 Task: Create a schedule automation trigger every last wednesday of the month at 12:00 PM.
Action: Mouse moved to (1160, 336)
Screenshot: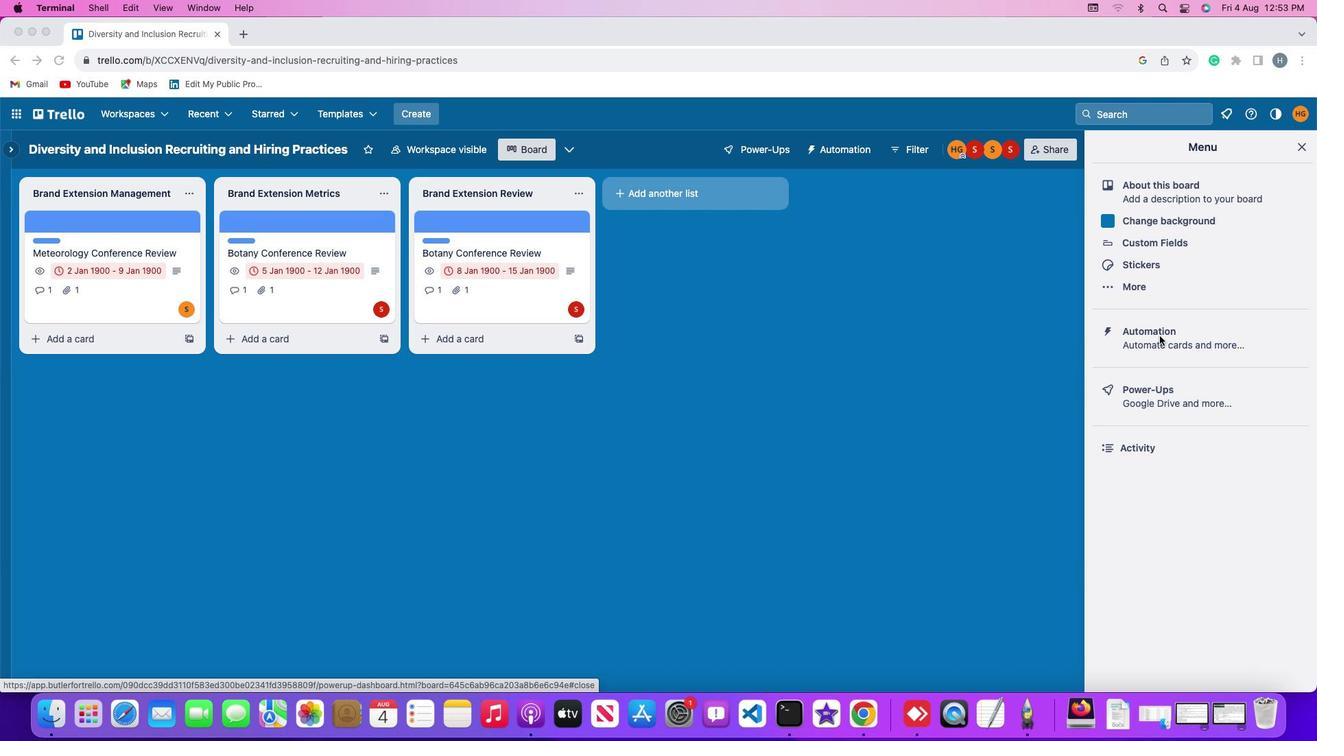 
Action: Mouse pressed left at (1160, 336)
Screenshot: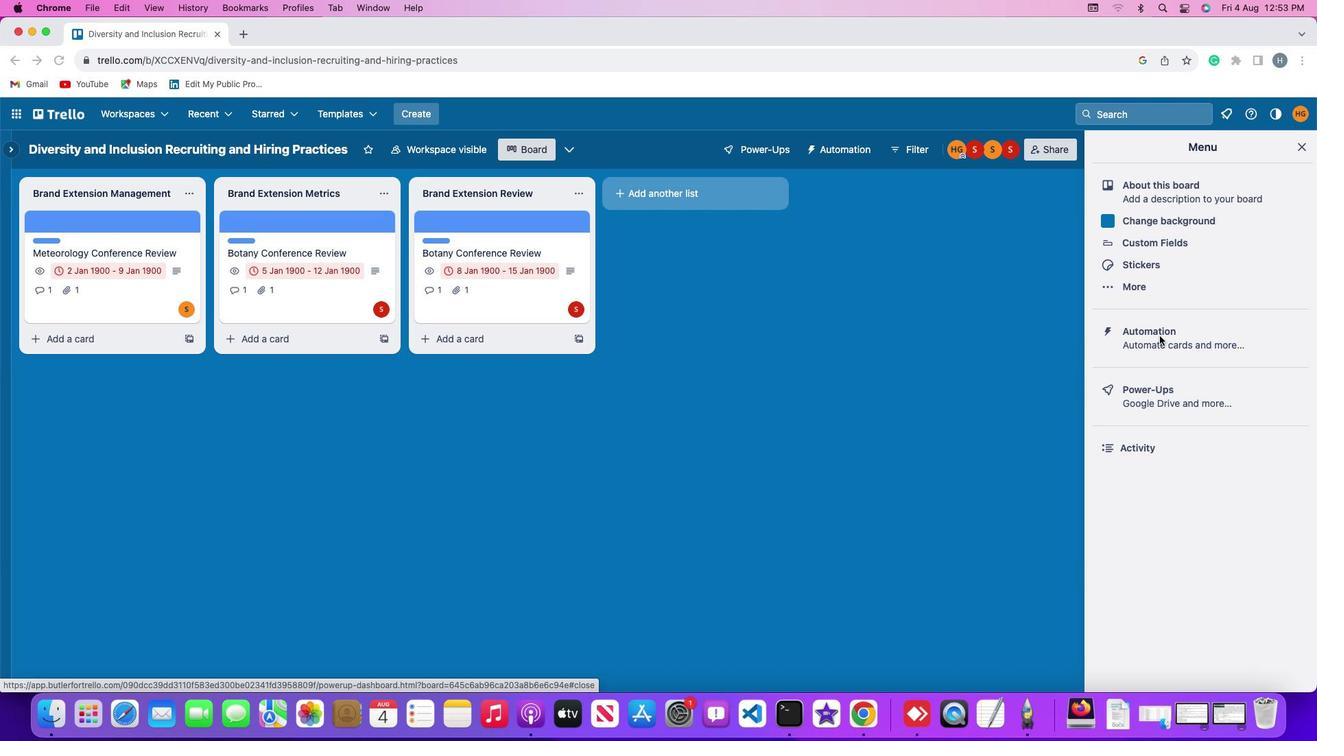 
Action: Mouse pressed left at (1160, 336)
Screenshot: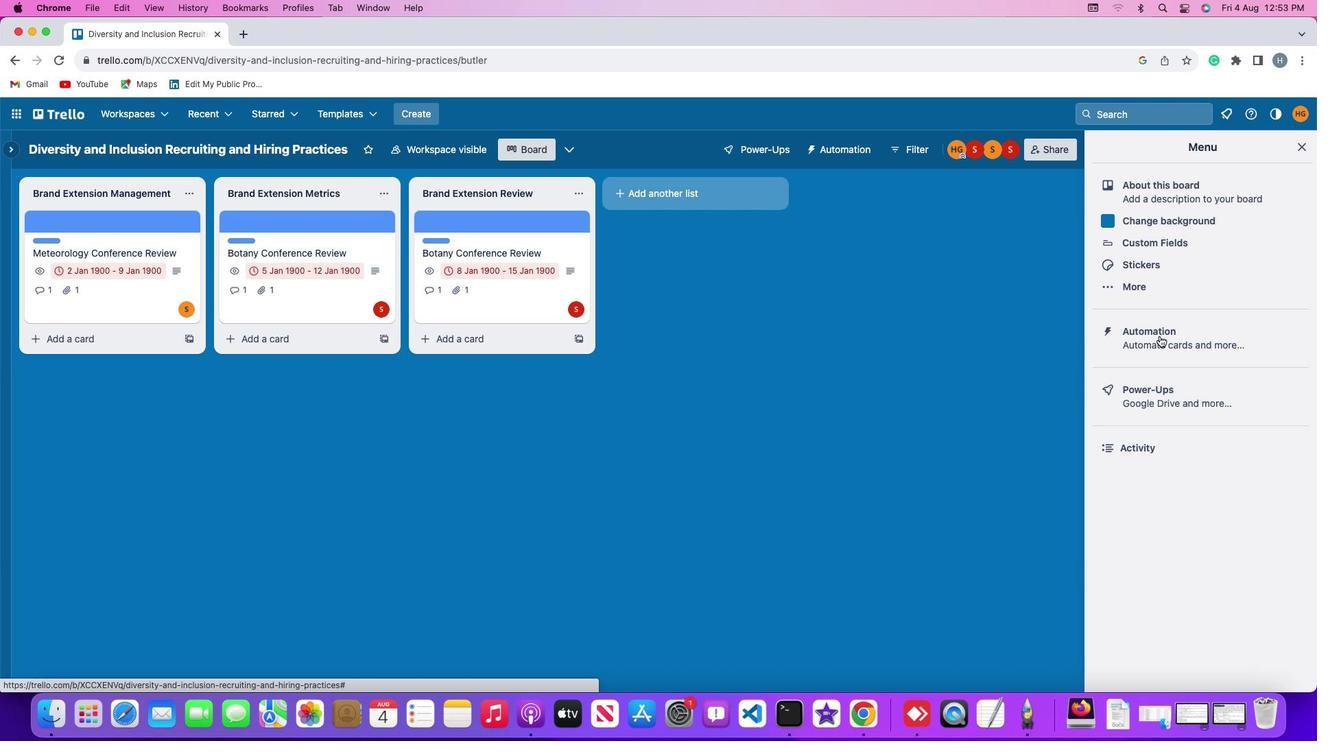 
Action: Mouse moved to (92, 297)
Screenshot: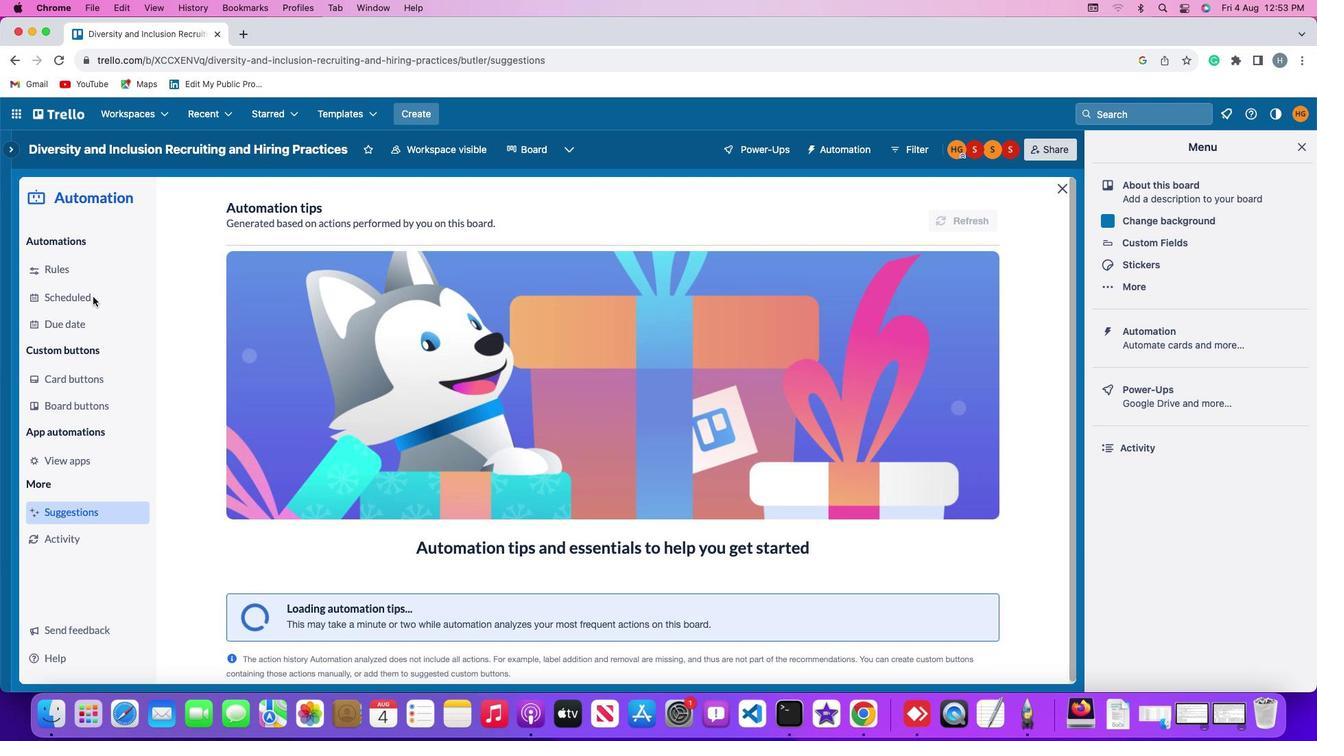 
Action: Mouse pressed left at (92, 297)
Screenshot: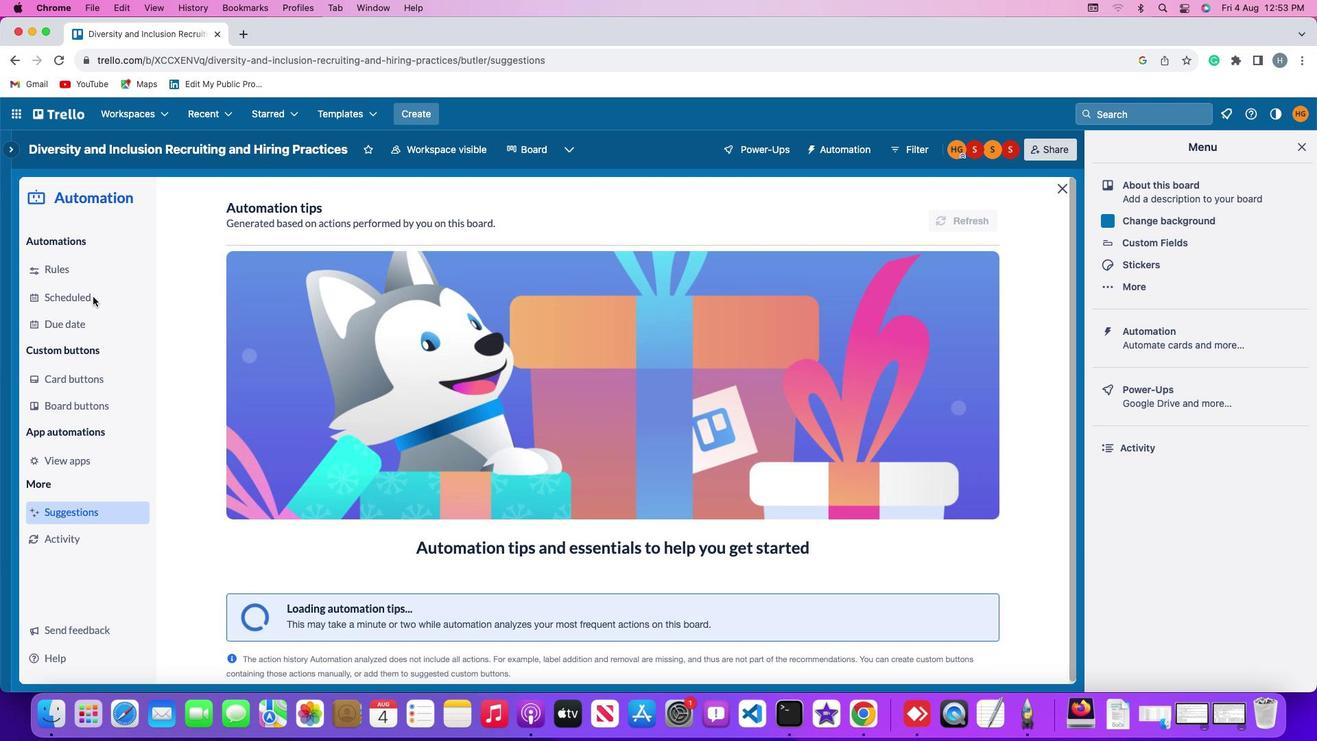 
Action: Mouse moved to (916, 207)
Screenshot: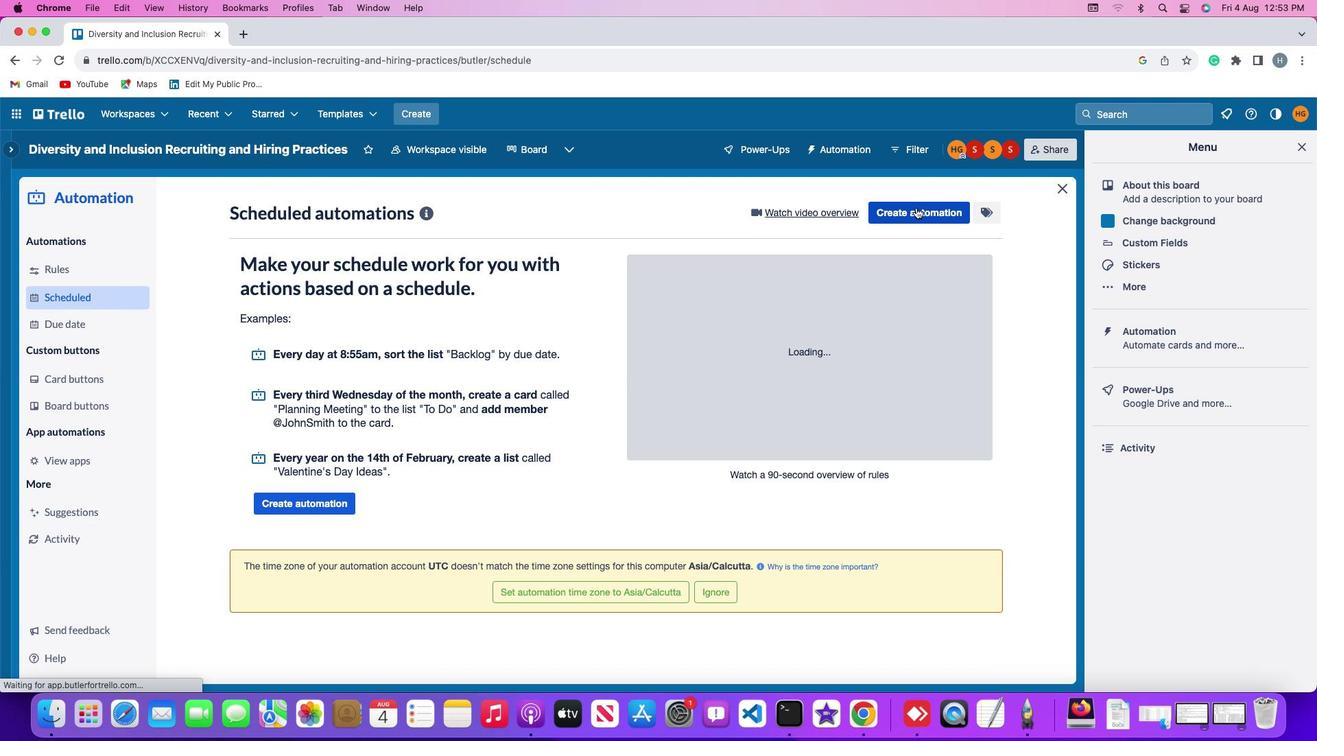 
Action: Mouse pressed left at (916, 207)
Screenshot: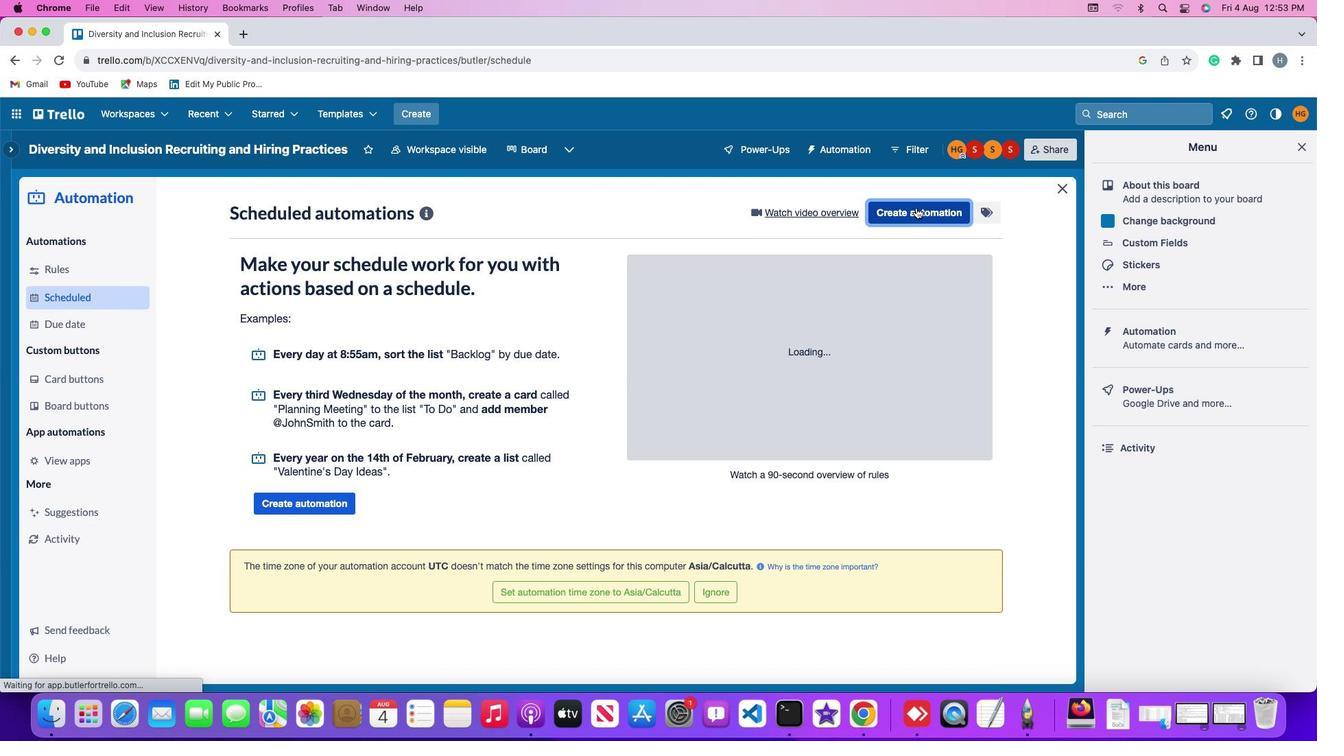 
Action: Mouse moved to (699, 335)
Screenshot: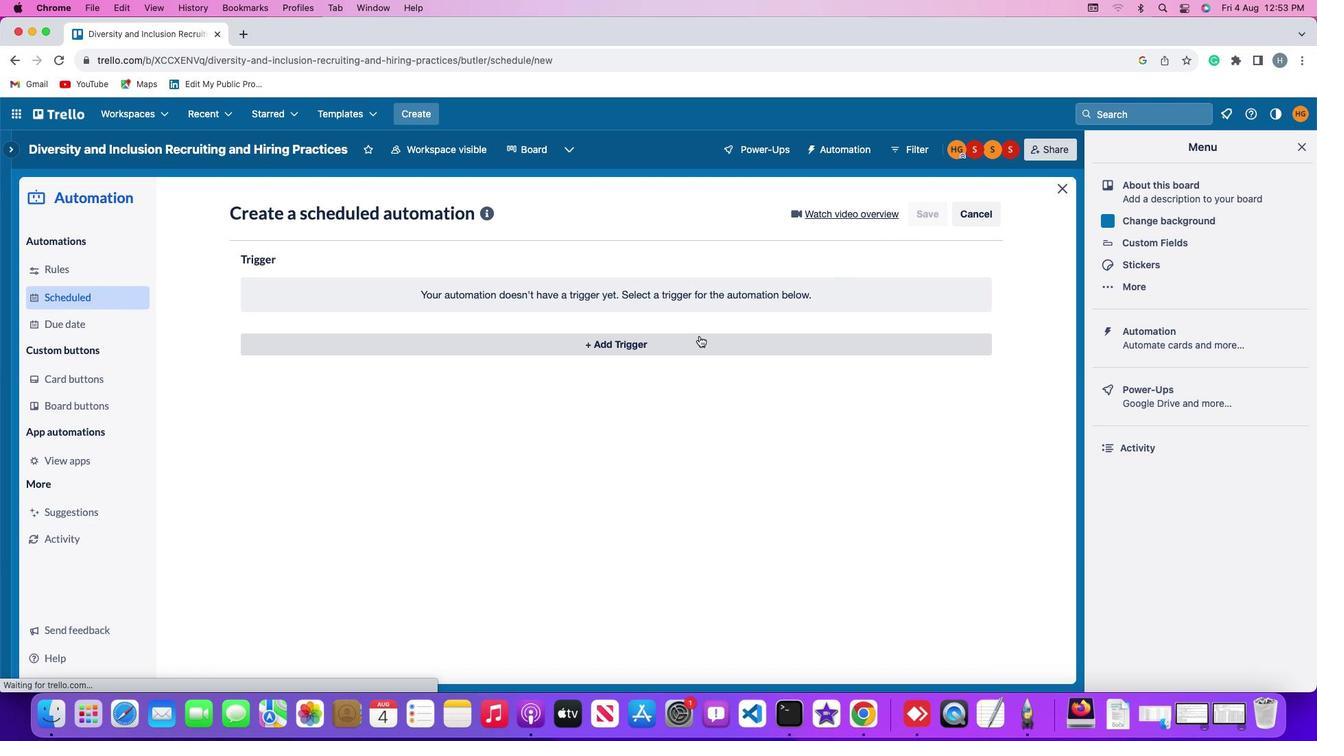 
Action: Mouse pressed left at (699, 335)
Screenshot: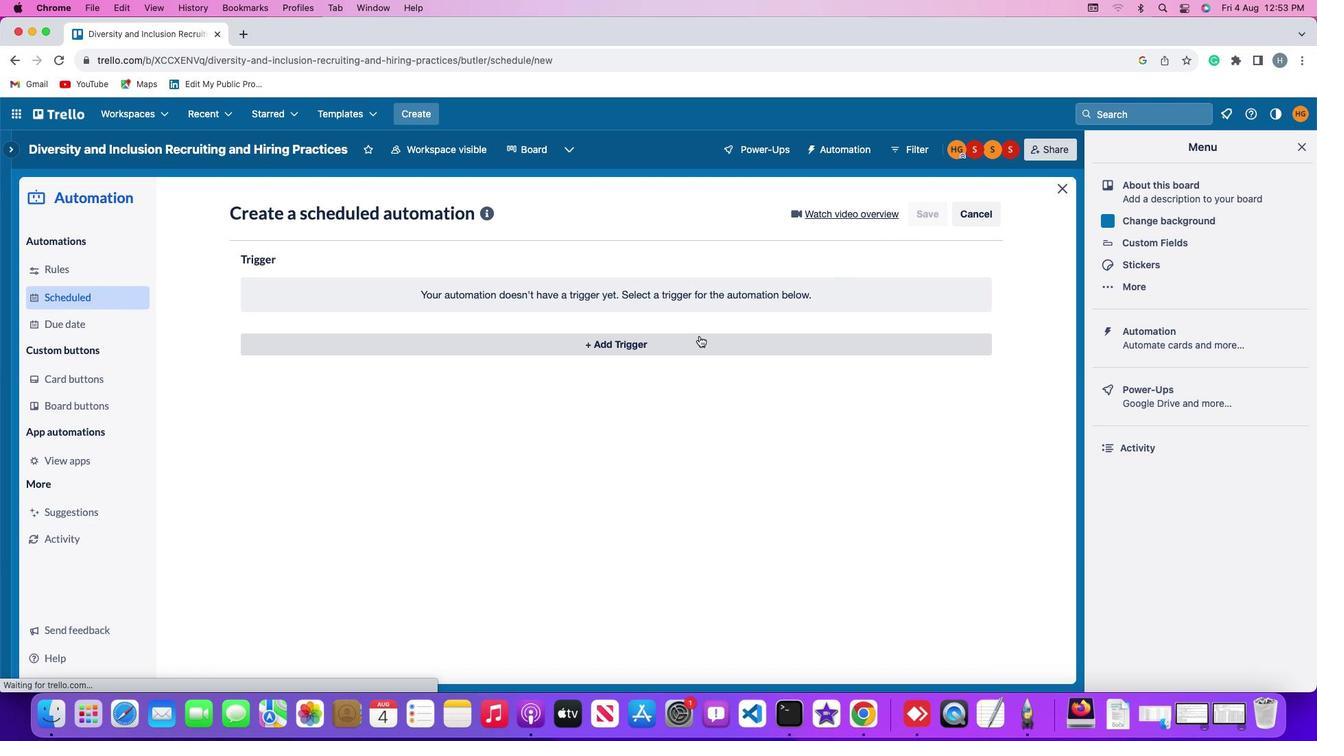 
Action: Mouse moved to (295, 658)
Screenshot: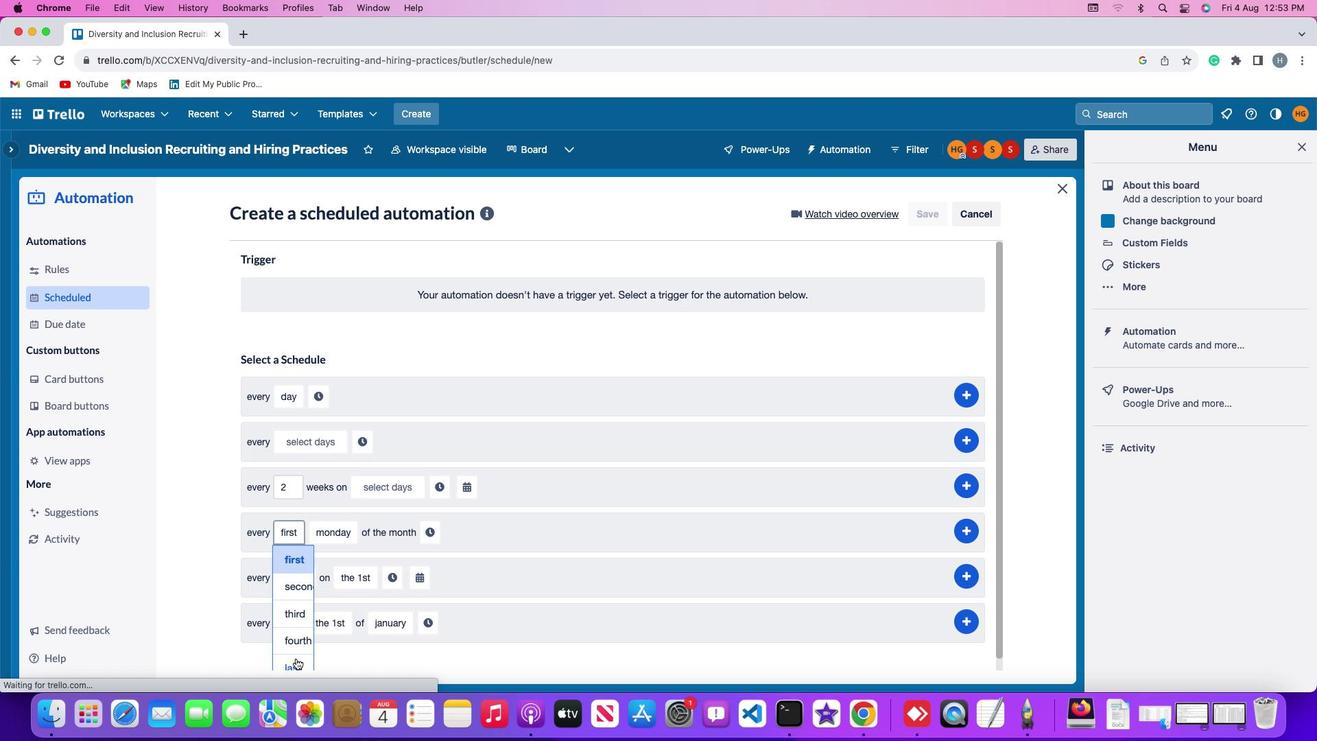 
Action: Mouse pressed left at (295, 658)
Screenshot: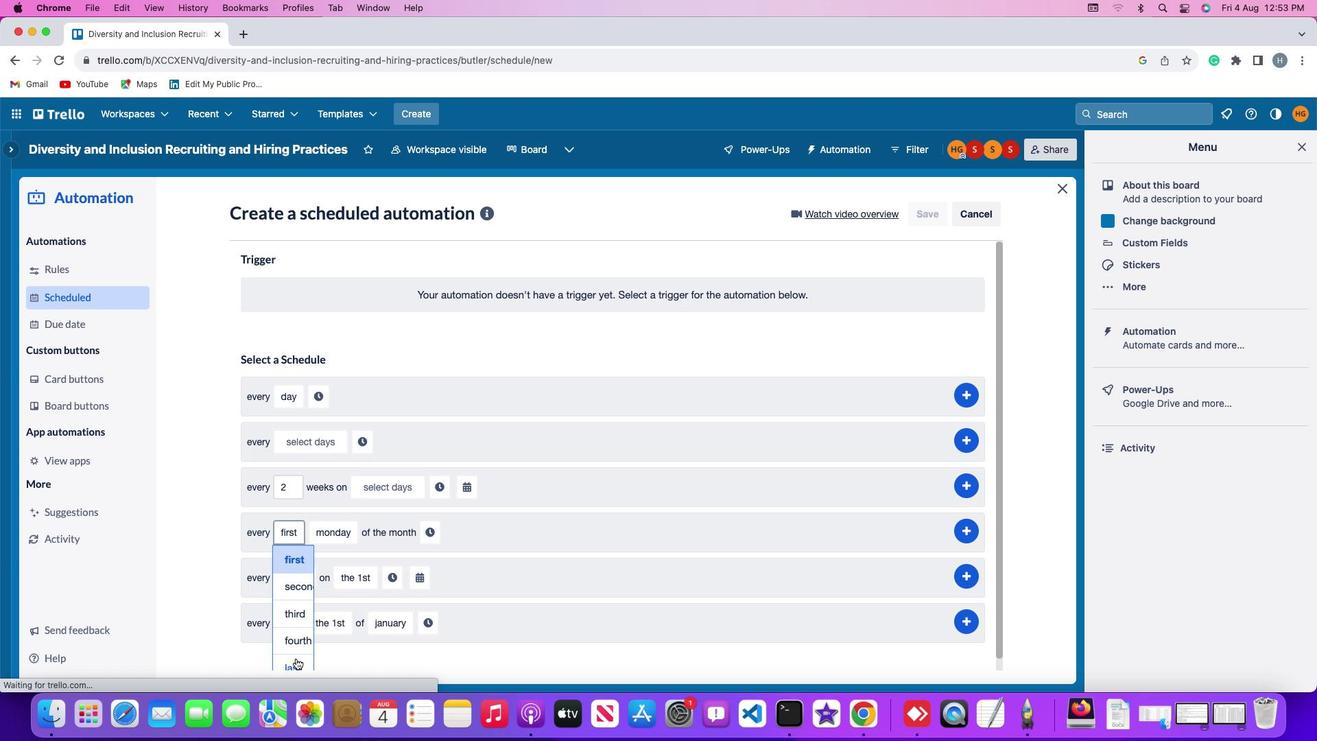 
Action: Mouse moved to (378, 395)
Screenshot: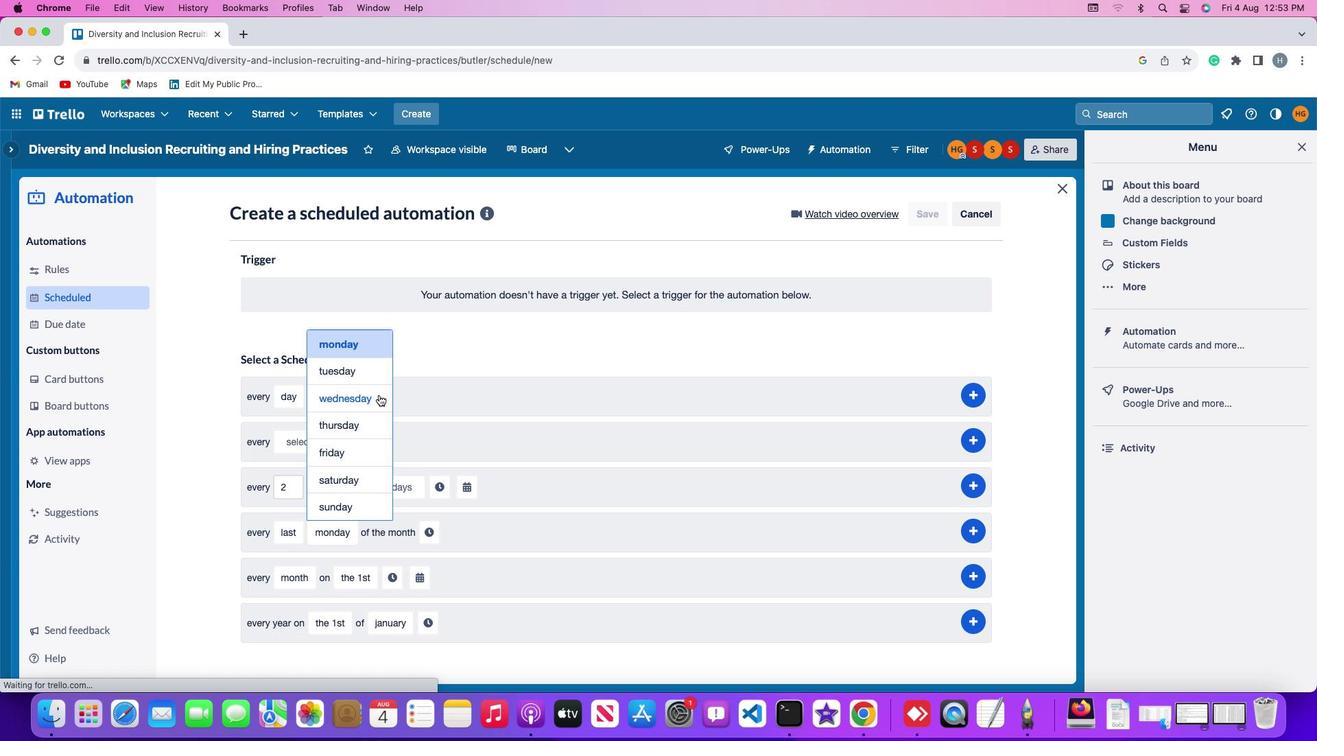 
Action: Mouse pressed left at (378, 395)
Screenshot: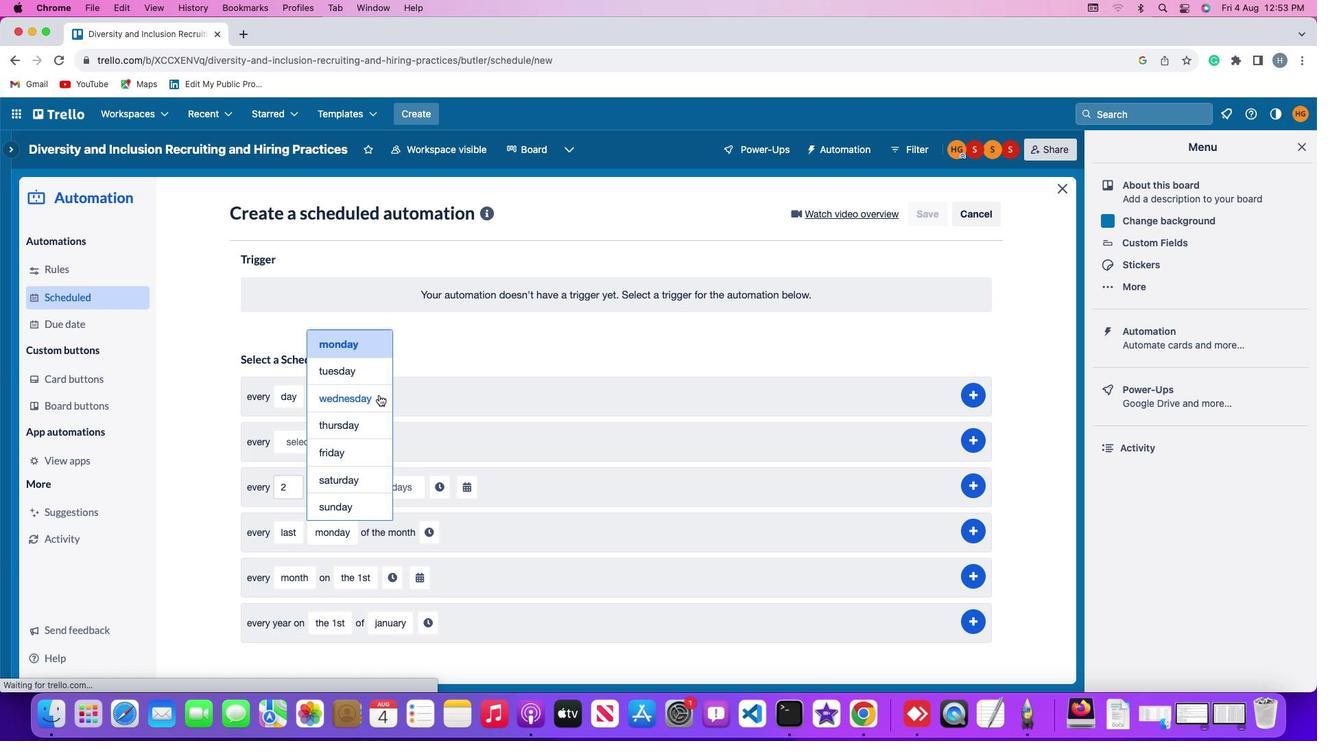 
Action: Mouse moved to (444, 530)
Screenshot: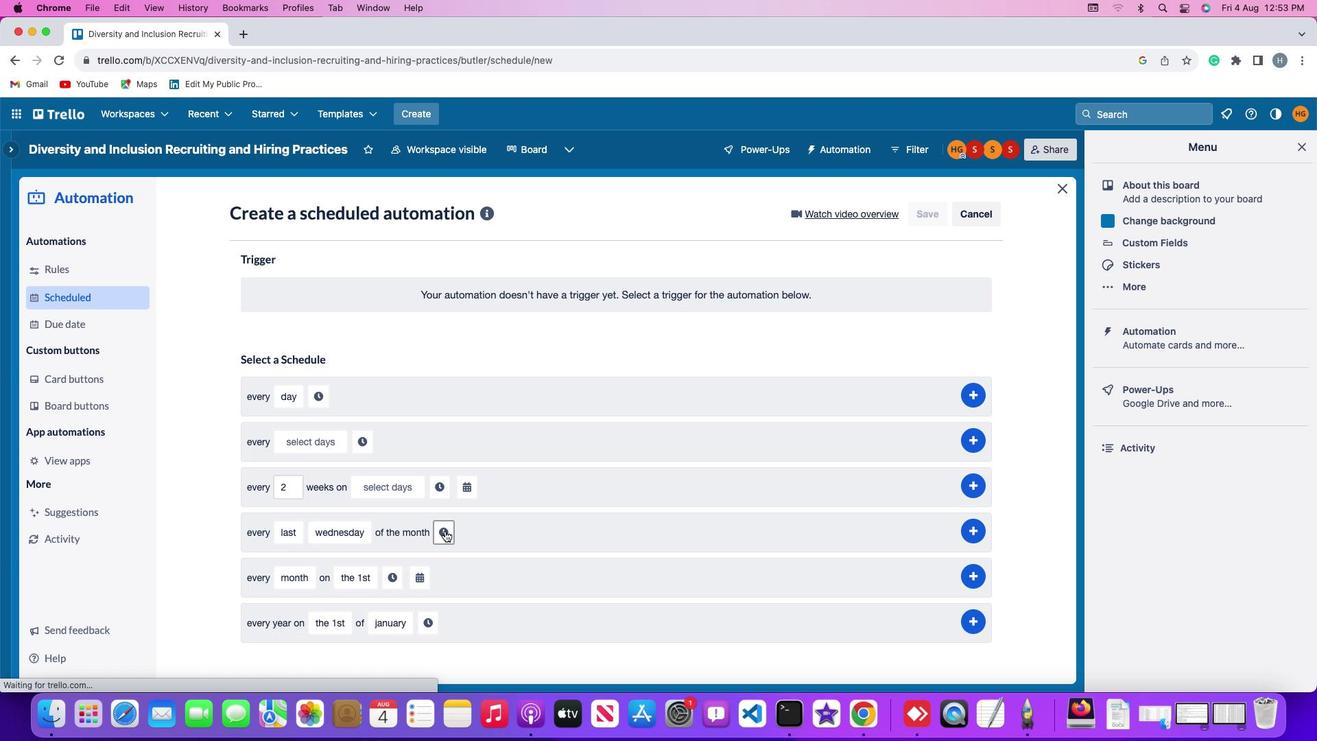 
Action: Mouse pressed left at (444, 530)
Screenshot: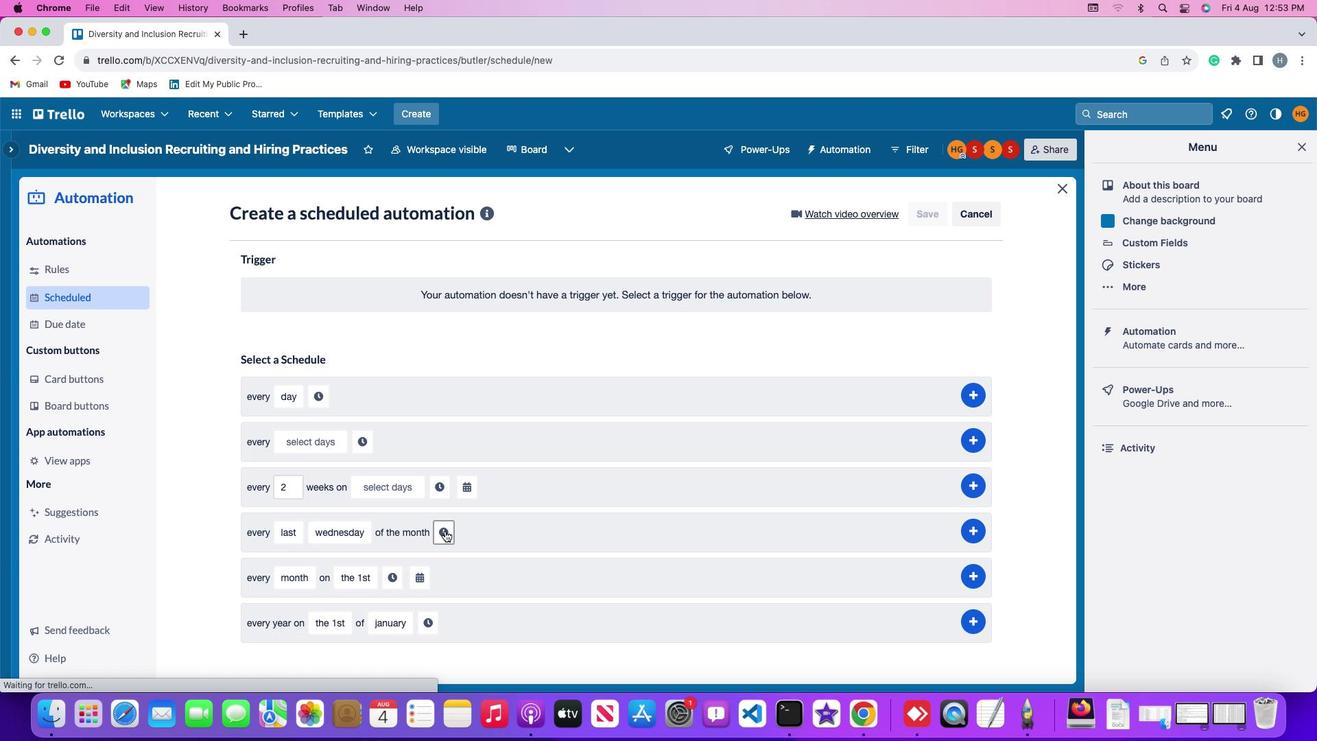 
Action: Mouse moved to (477, 533)
Screenshot: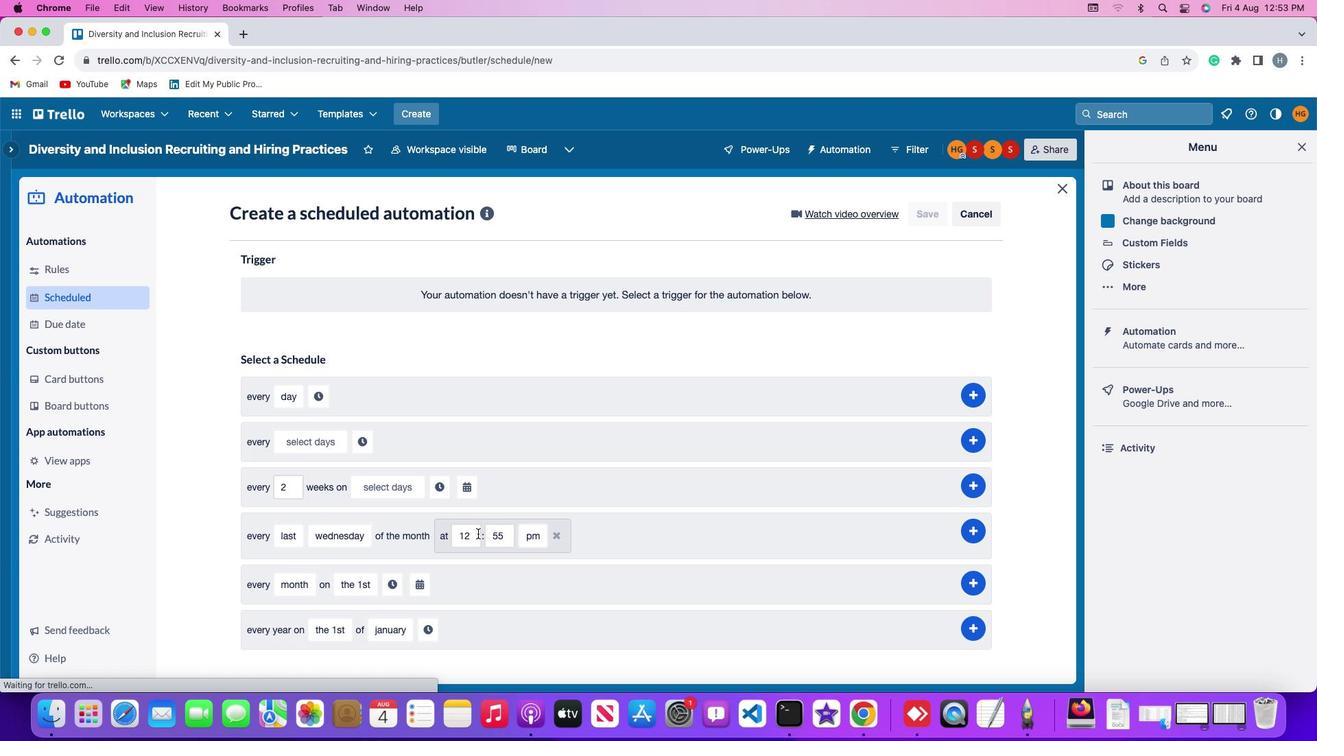 
Action: Mouse pressed left at (477, 533)
Screenshot: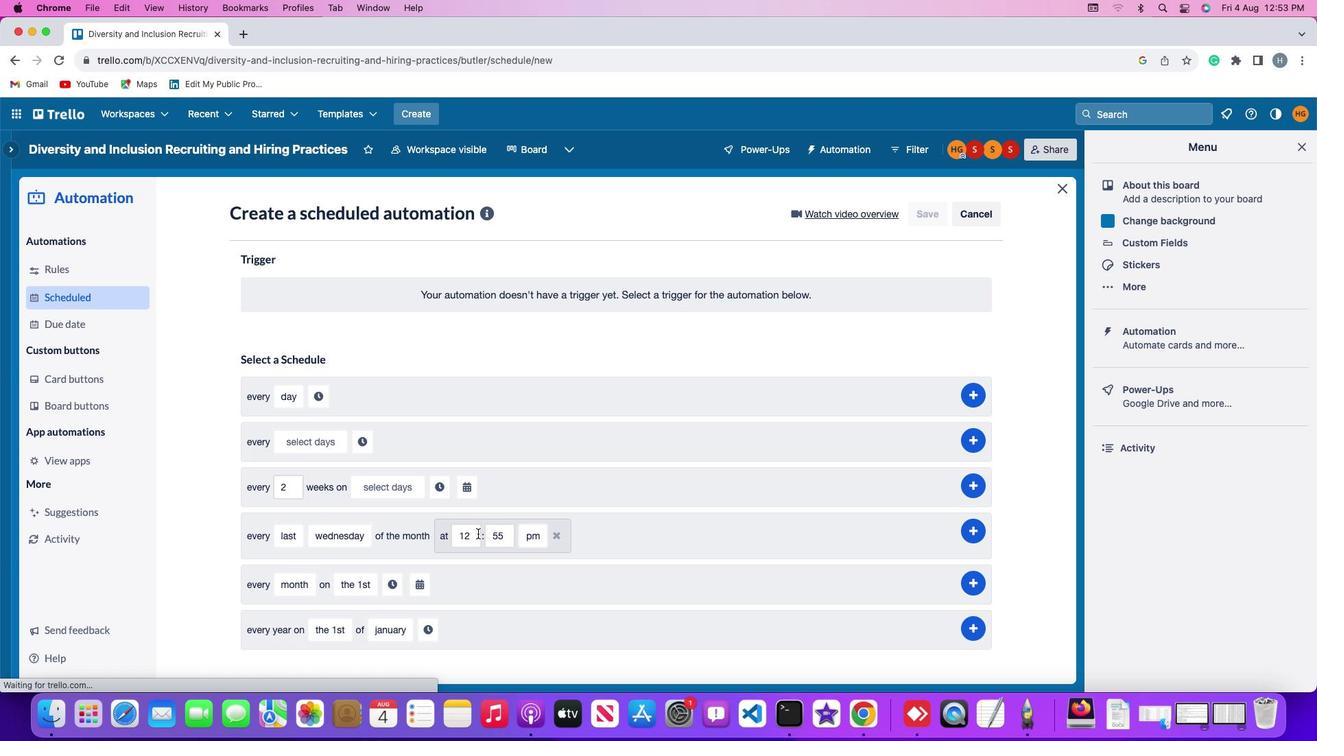 
Action: Key pressed Key.backspace'2'
Screenshot: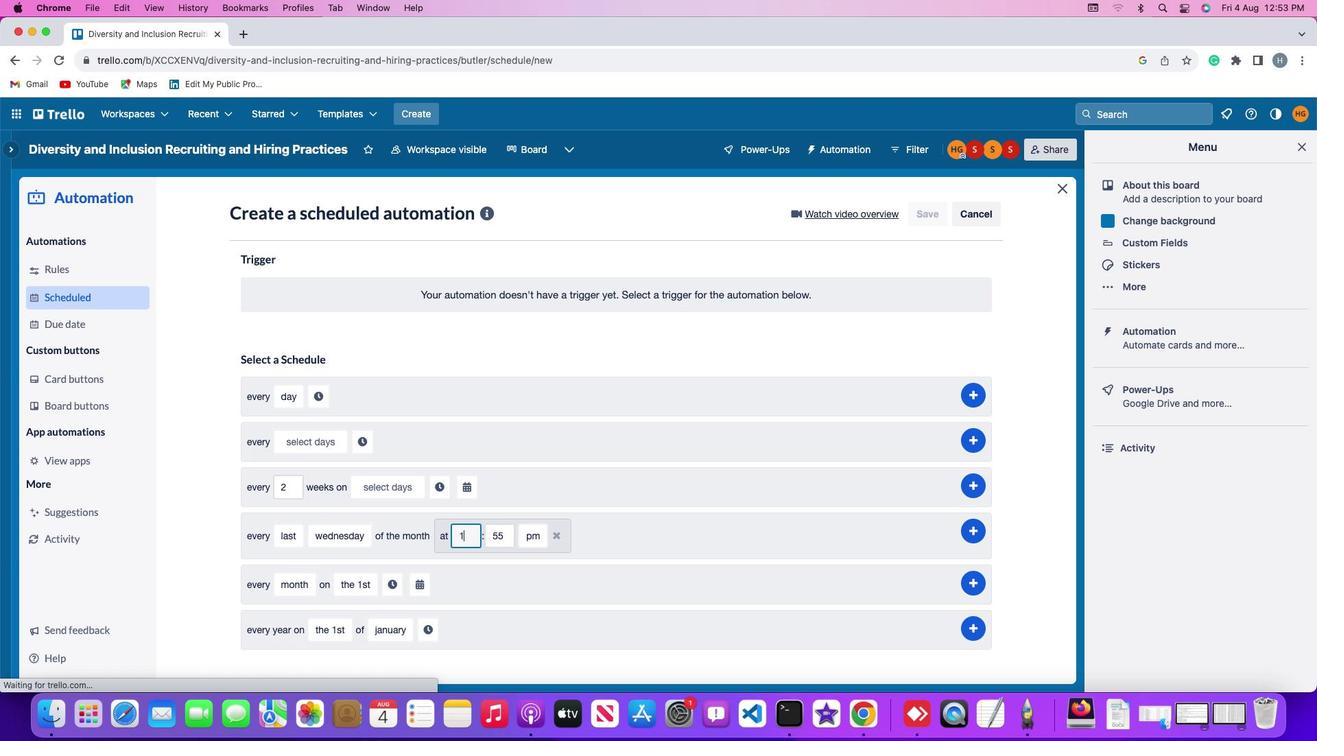 
Action: Mouse moved to (507, 537)
Screenshot: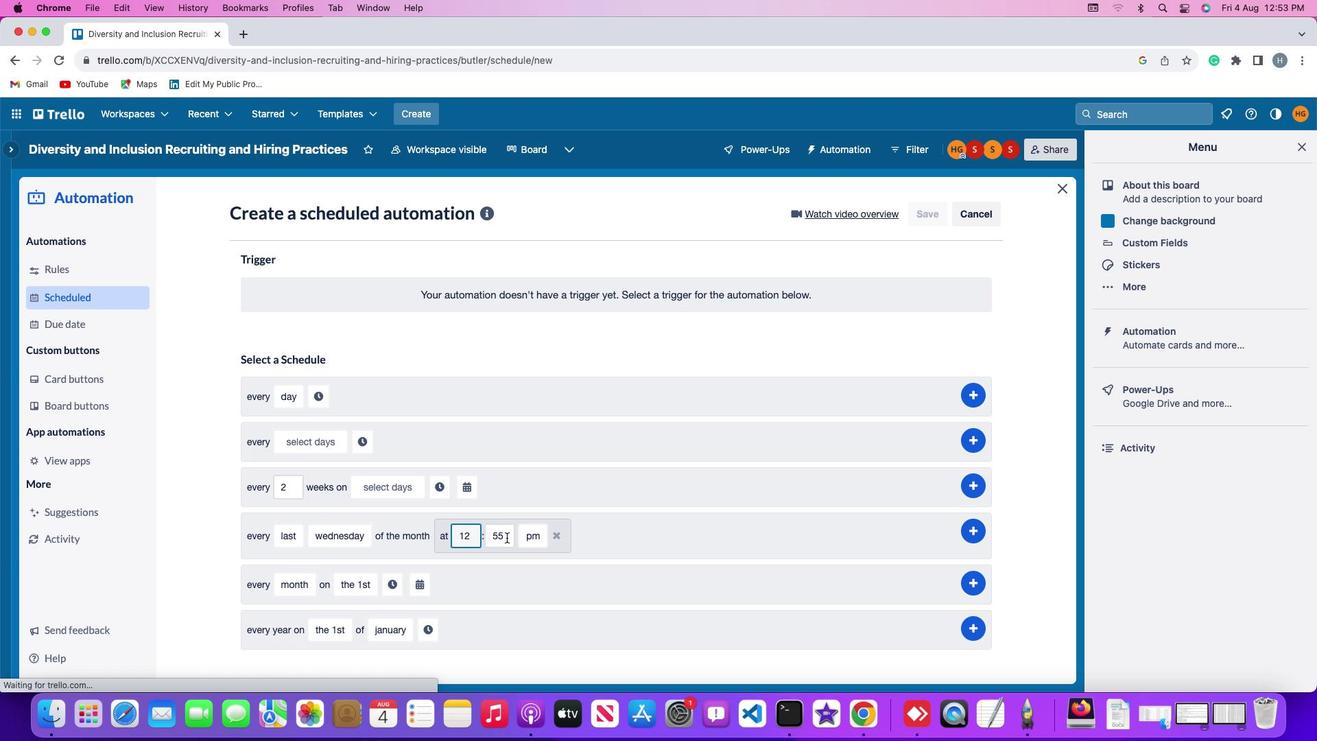 
Action: Mouse pressed left at (507, 537)
Screenshot: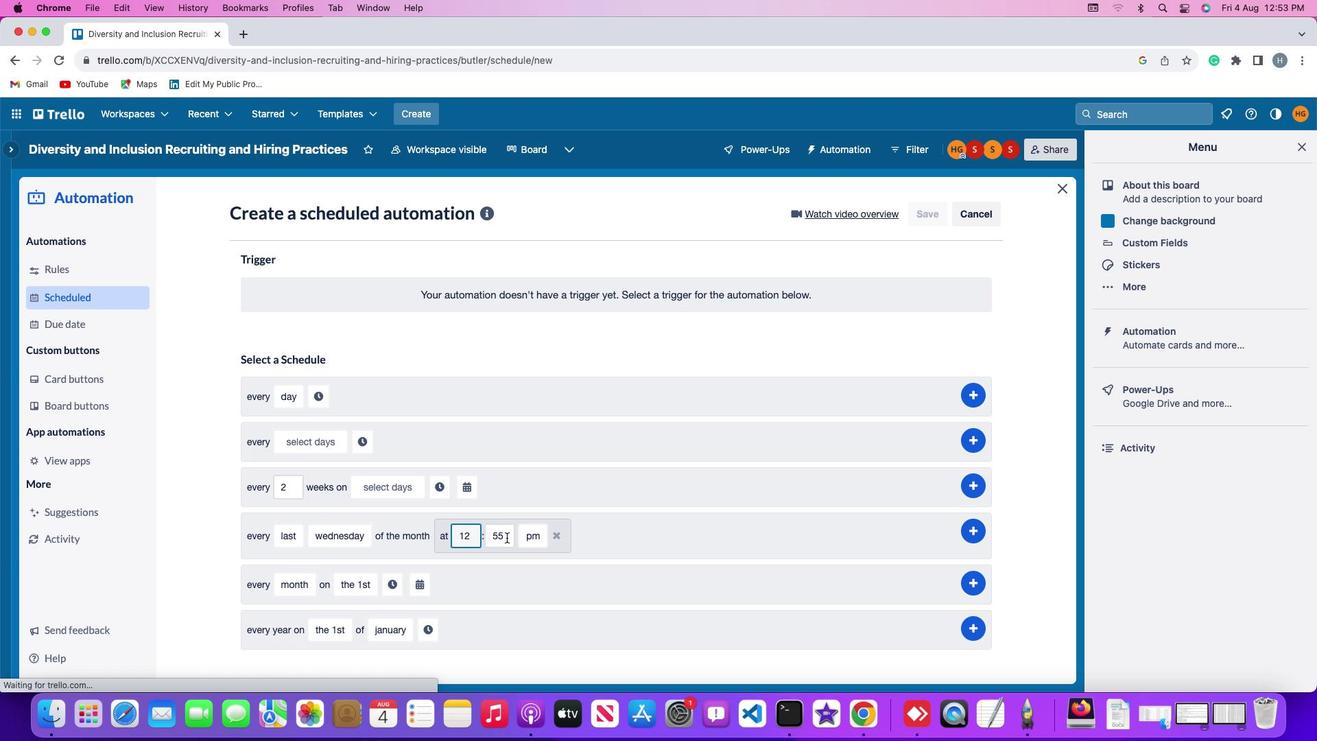 
Action: Mouse moved to (506, 537)
Screenshot: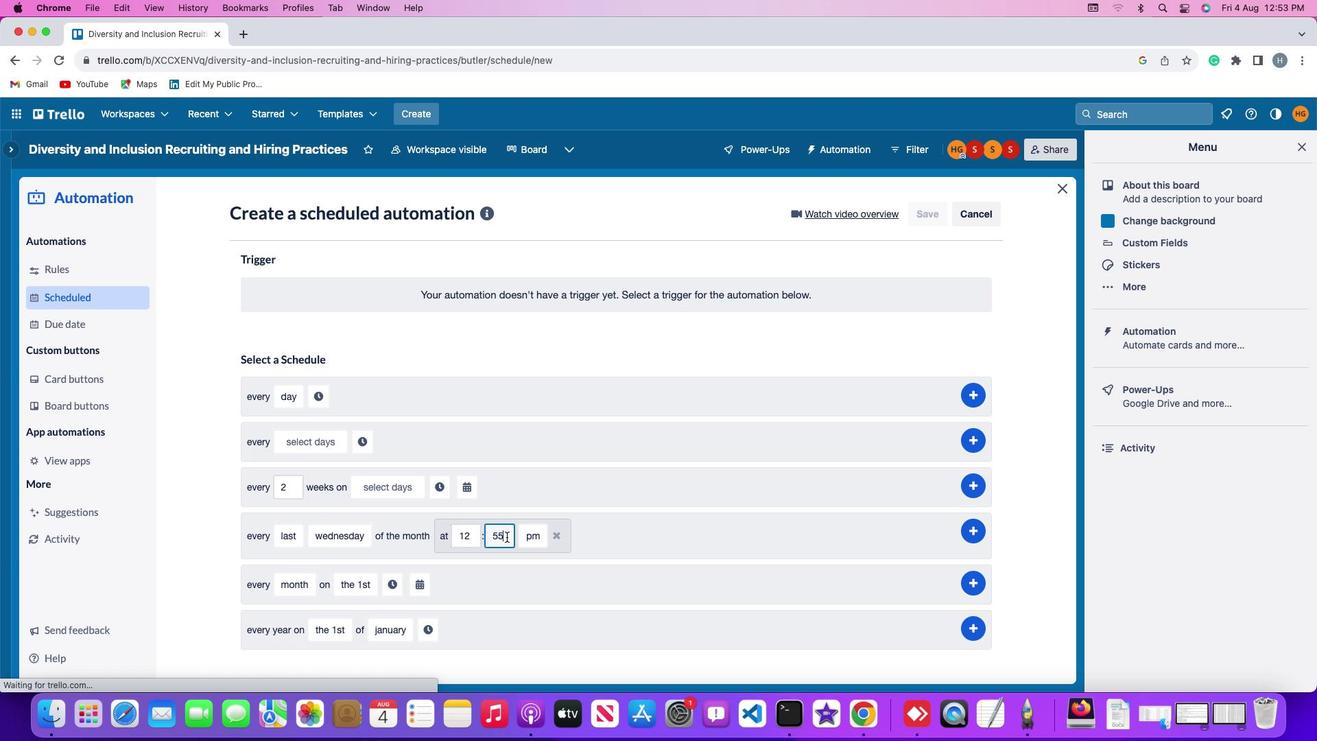 
Action: Key pressed Key.backspaceKey.backspace'0''0'
Screenshot: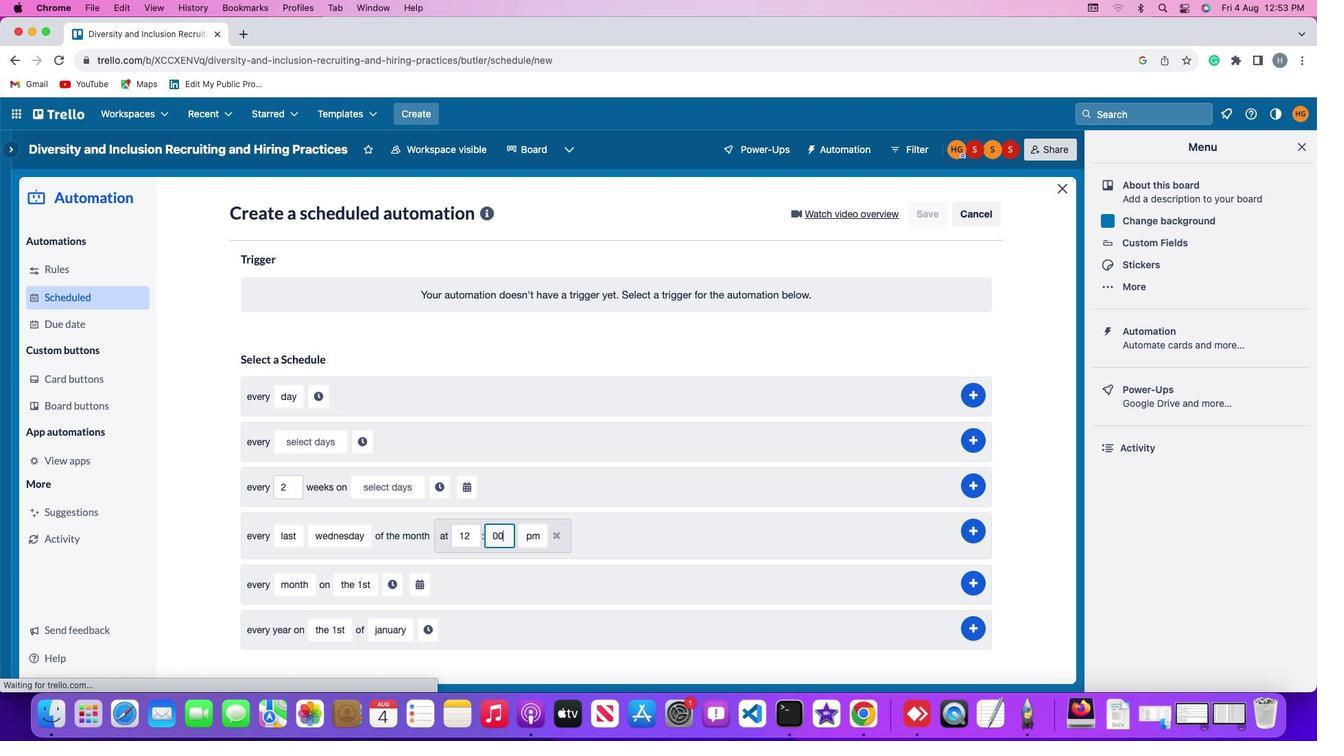 
Action: Mouse moved to (527, 537)
Screenshot: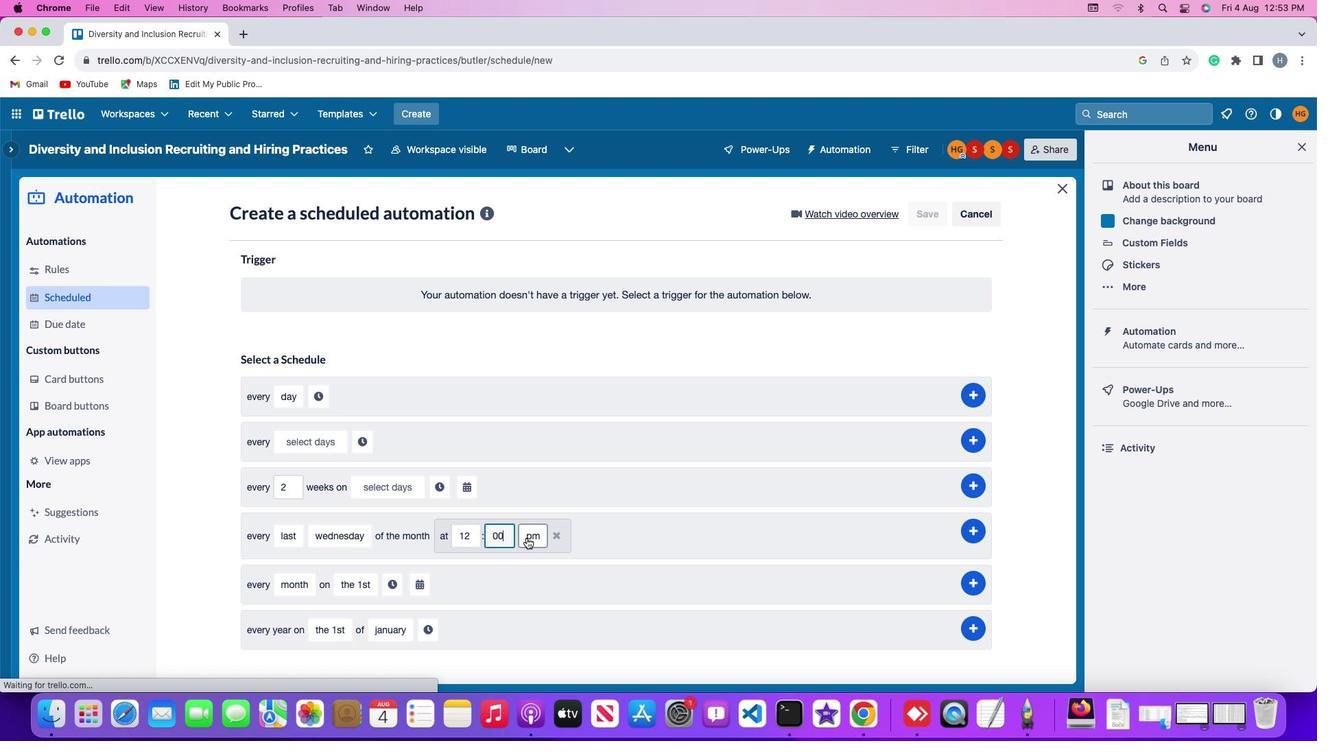 
Action: Mouse pressed left at (527, 537)
Screenshot: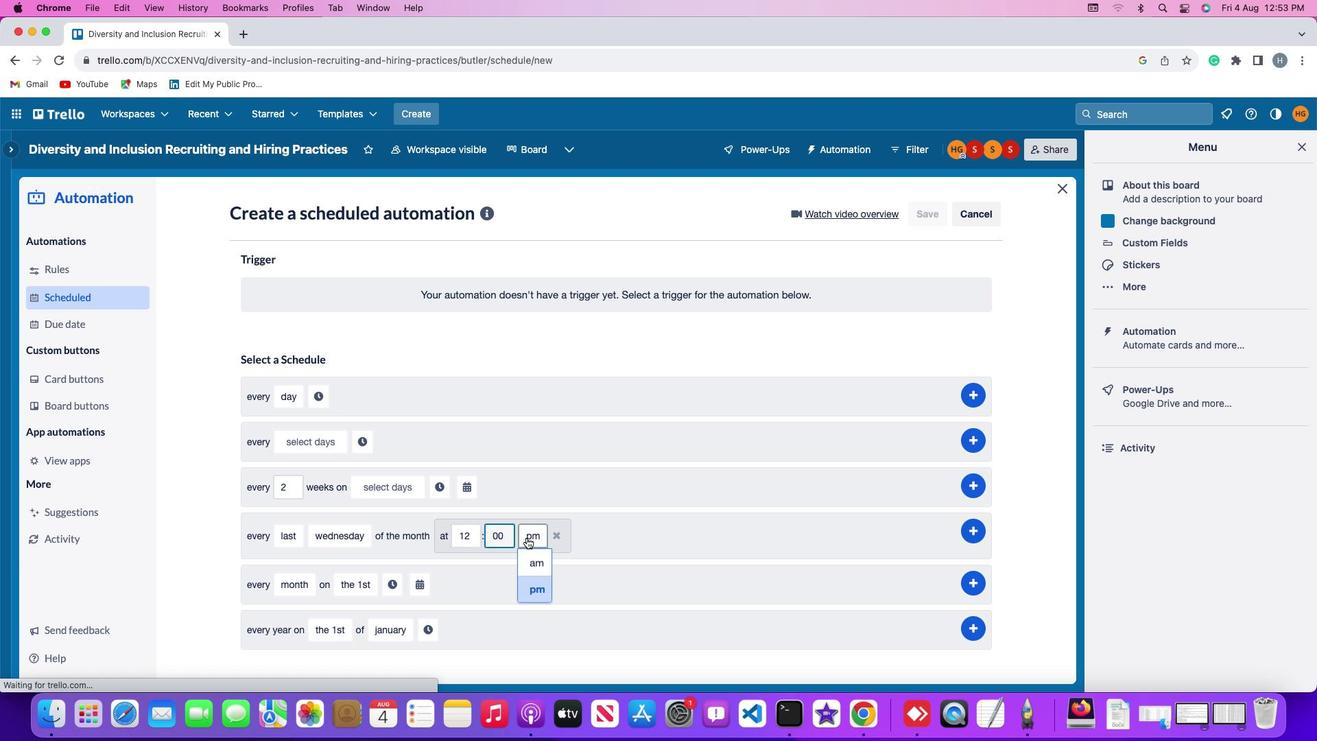
Action: Mouse moved to (537, 588)
Screenshot: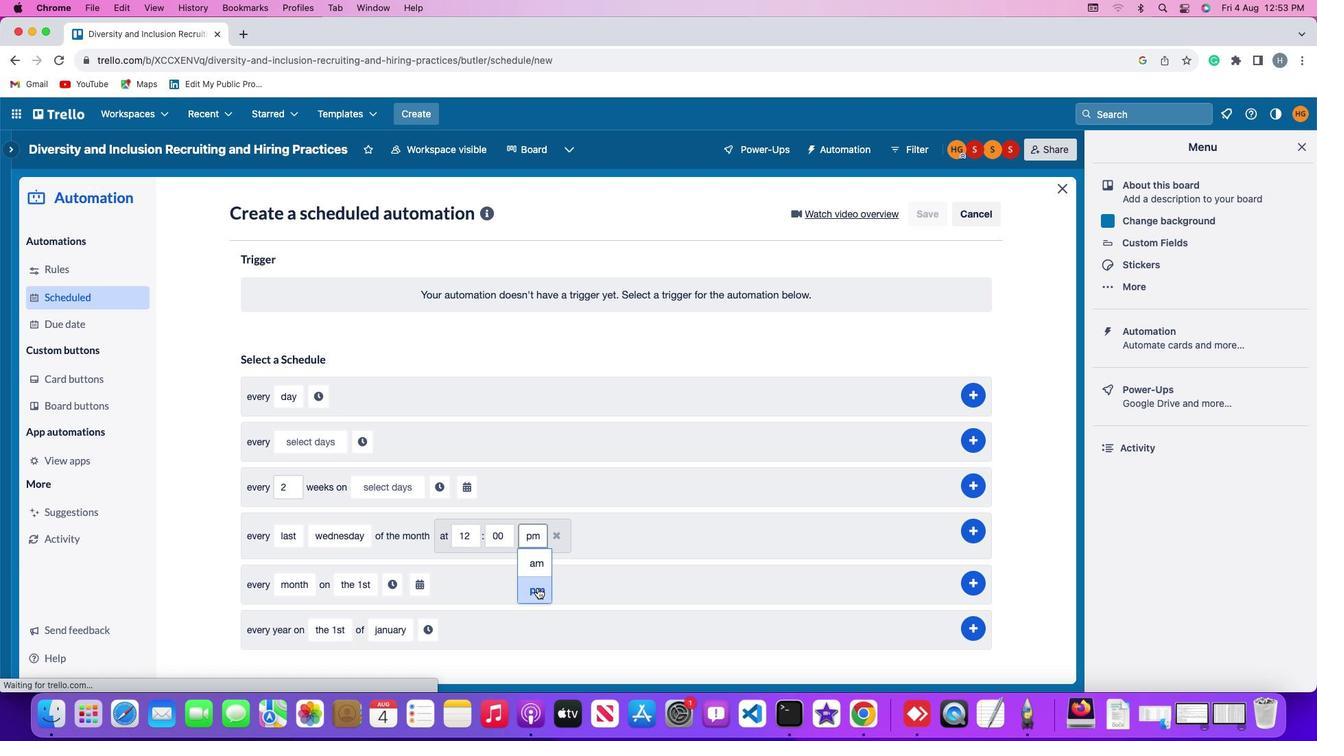 
Action: Mouse pressed left at (537, 588)
Screenshot: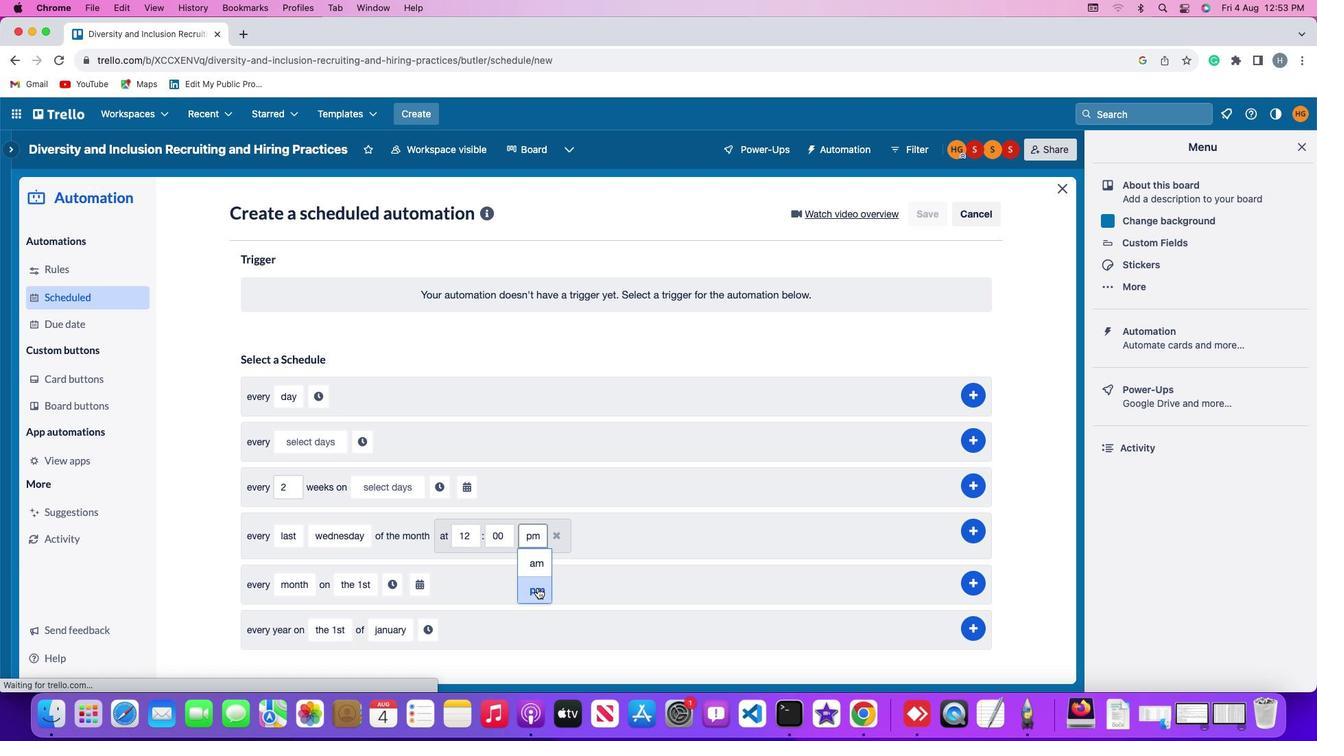 
Action: Mouse moved to (972, 530)
Screenshot: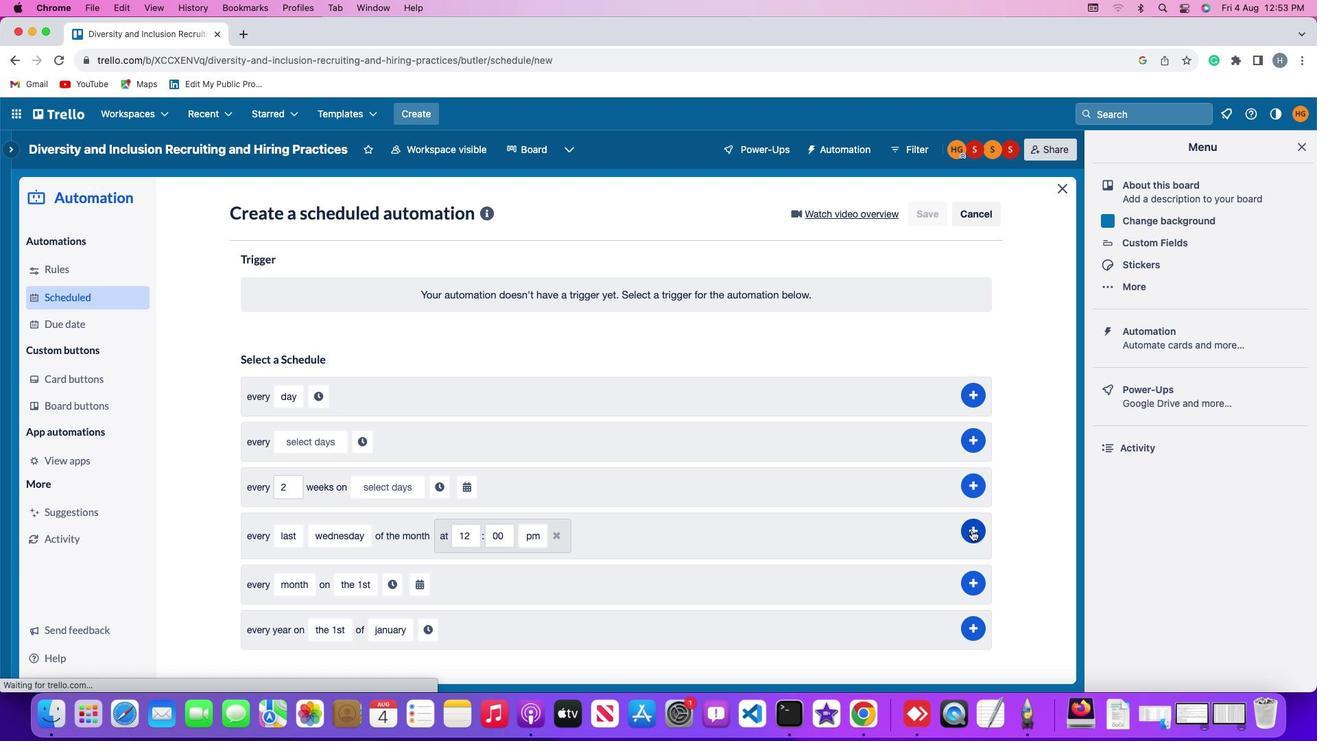 
Action: Mouse pressed left at (972, 530)
Screenshot: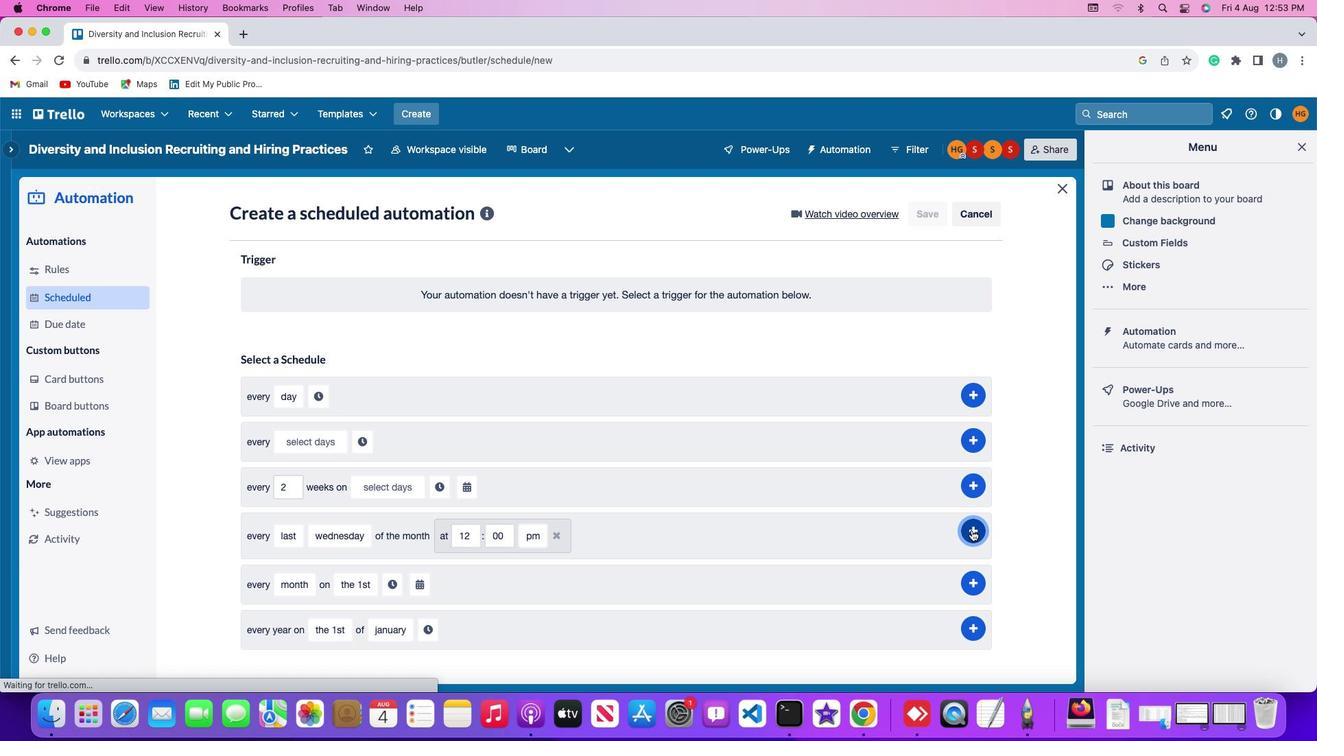 
Action: Mouse moved to (856, 378)
Screenshot: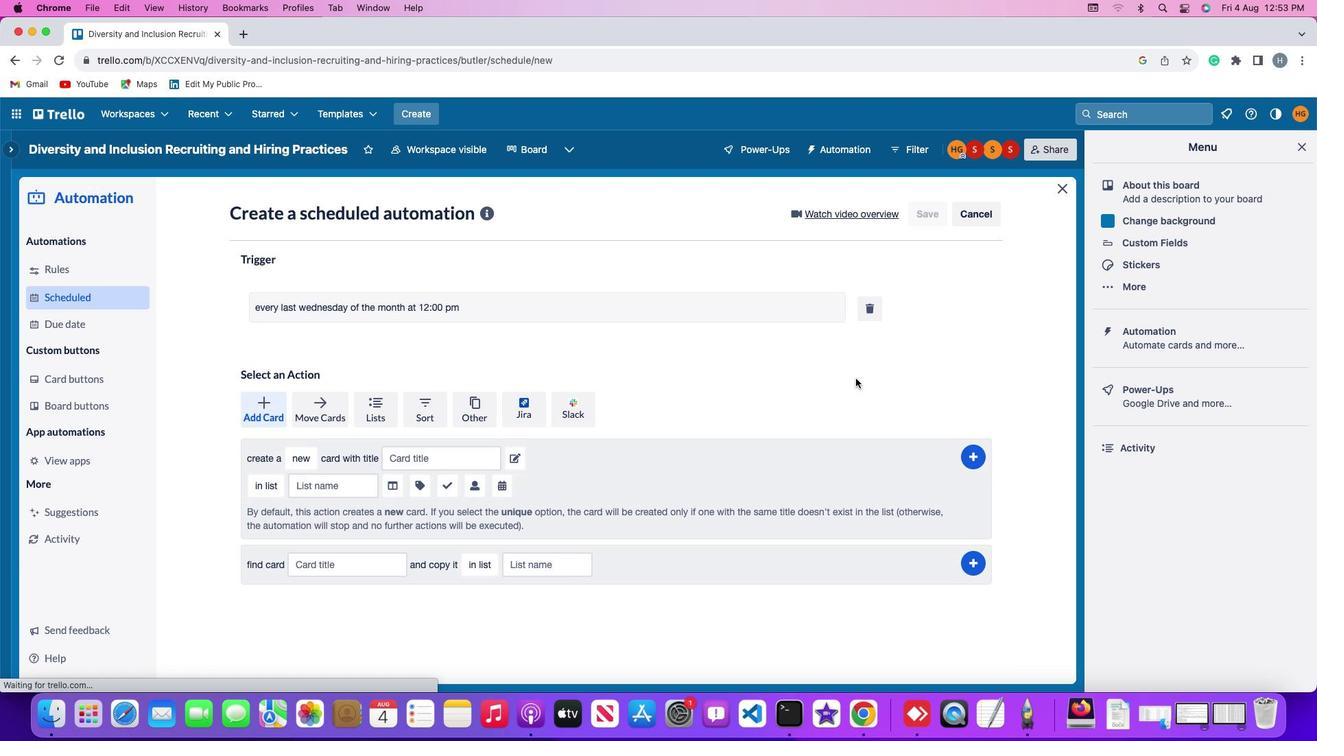 
